 Task: Plan a picnic at the lake on the 6th at 2:00 PM.
Action: Mouse moved to (11, 26)
Screenshot: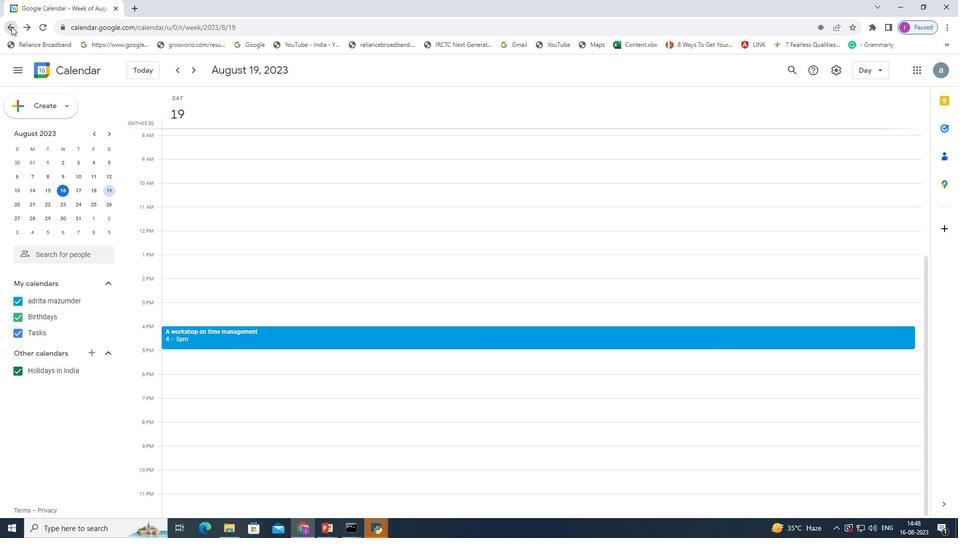 
Action: Mouse pressed left at (11, 26)
Screenshot: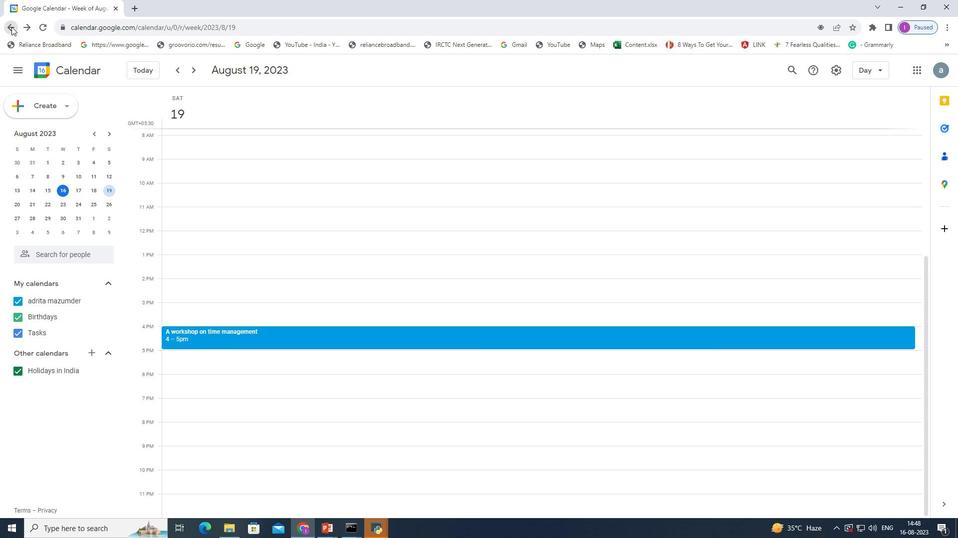 
Action: Mouse pressed left at (11, 26)
Screenshot: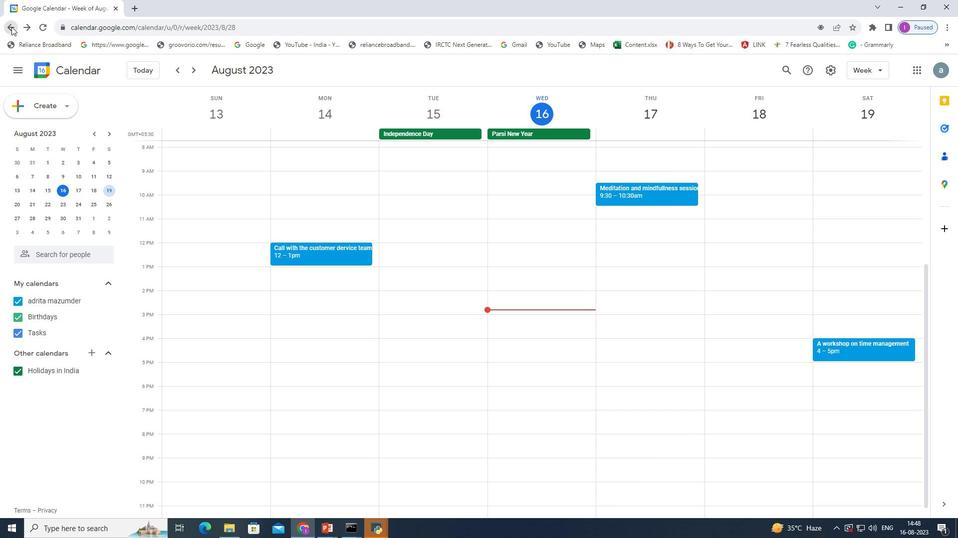 
Action: Mouse moved to (17, 177)
Screenshot: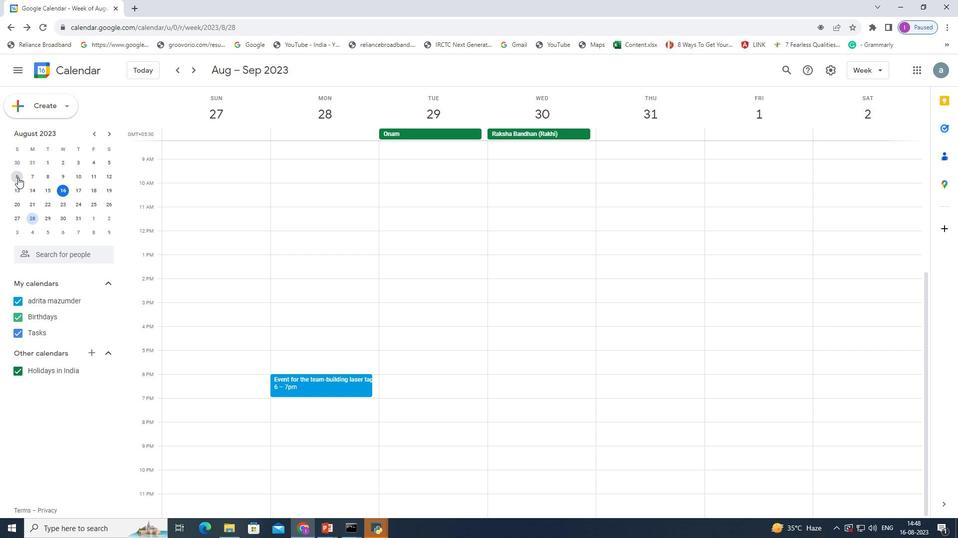 
Action: Mouse pressed left at (17, 177)
Screenshot: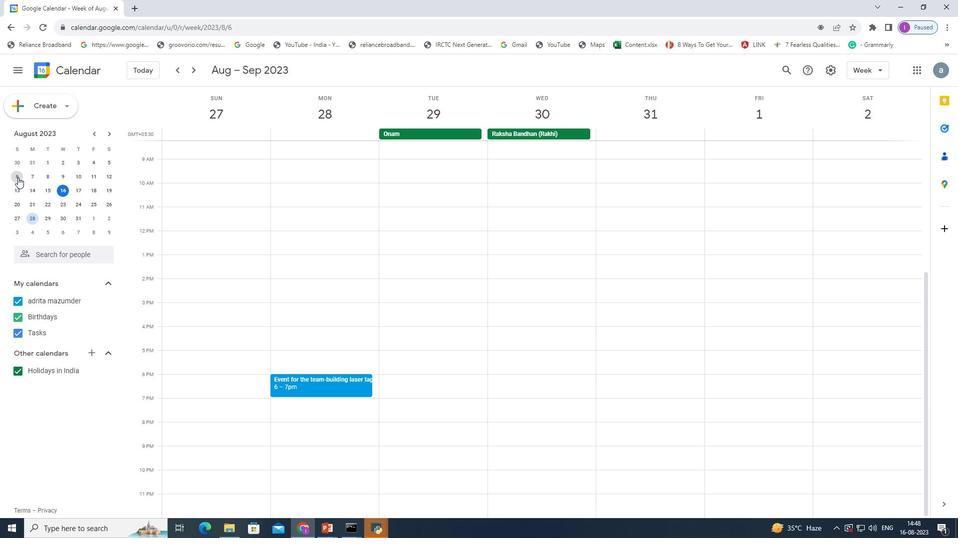 
Action: Mouse moved to (15, 178)
Screenshot: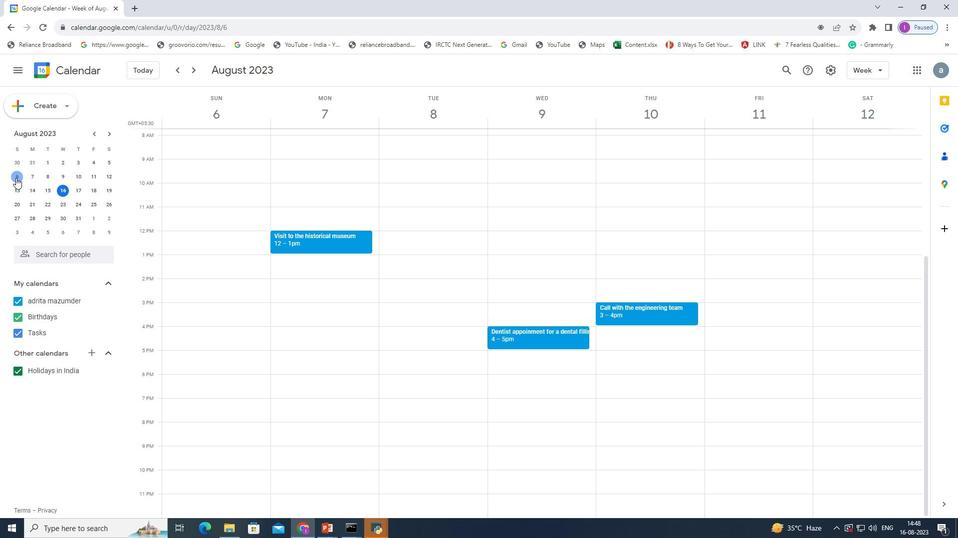 
Action: Mouse pressed left at (15, 178)
Screenshot: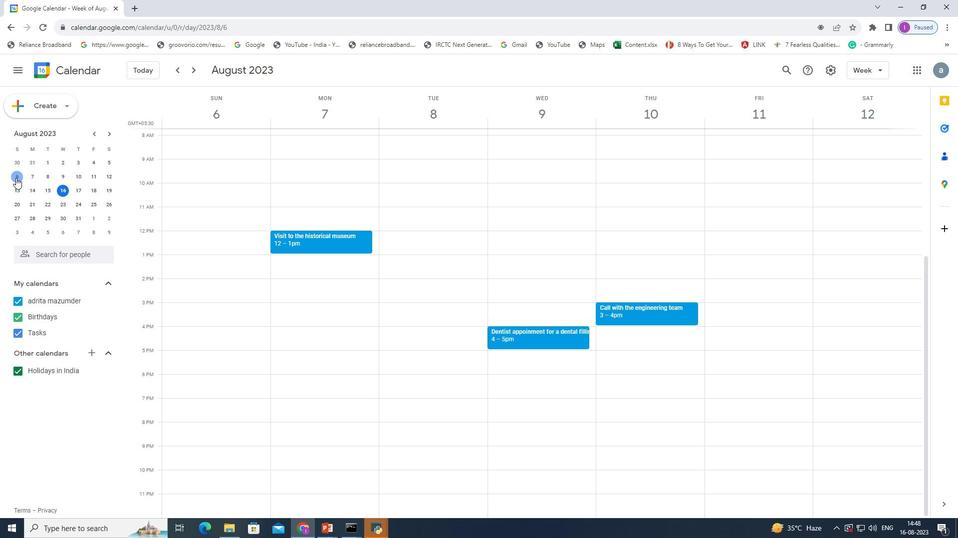 
Action: Mouse moved to (165, 284)
Screenshot: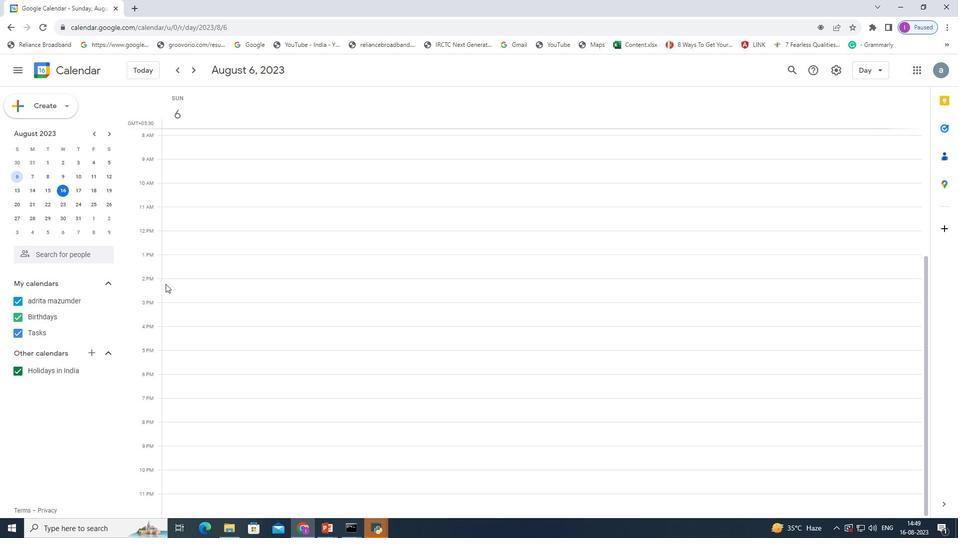 
Action: Mouse pressed left at (165, 284)
Screenshot: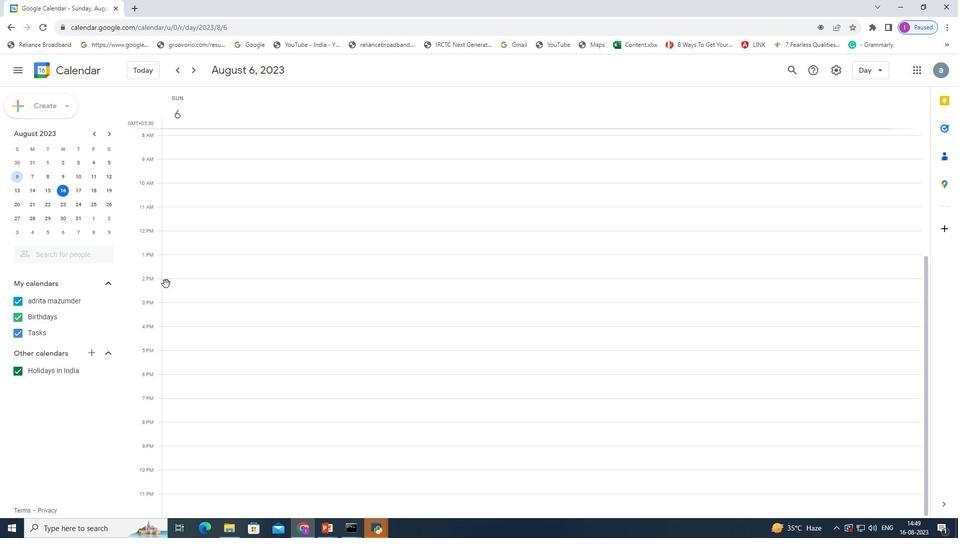 
Action: Mouse moved to (469, 198)
Screenshot: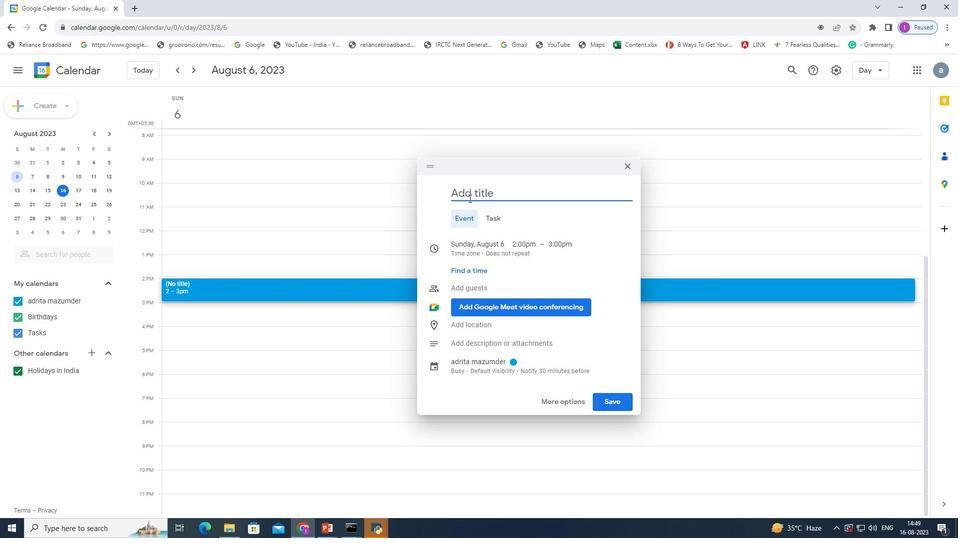 
Action: Key pressed <Key.shift><Key.shift><Key.shift><Key.shift><Key.shift><Key.shift><Key.shift><Key.shift><Key.shift><Key.shift><Key.shift><Key.shift><Key.shift><Key.shift><Key.shift><Key.shift><Key.shift><Key.shift><Key.shift><Key.shift><Key.shift><Key.shift><Key.shift><Key.shift><Key.shift><Key.shift><Key.shift><Key.shift><Key.shift><Key.shift><Key.shift><Key.shift><Key.shift><Key.shift><Key.shift>P<Key.backspace>ctrl+Pla
Screenshot: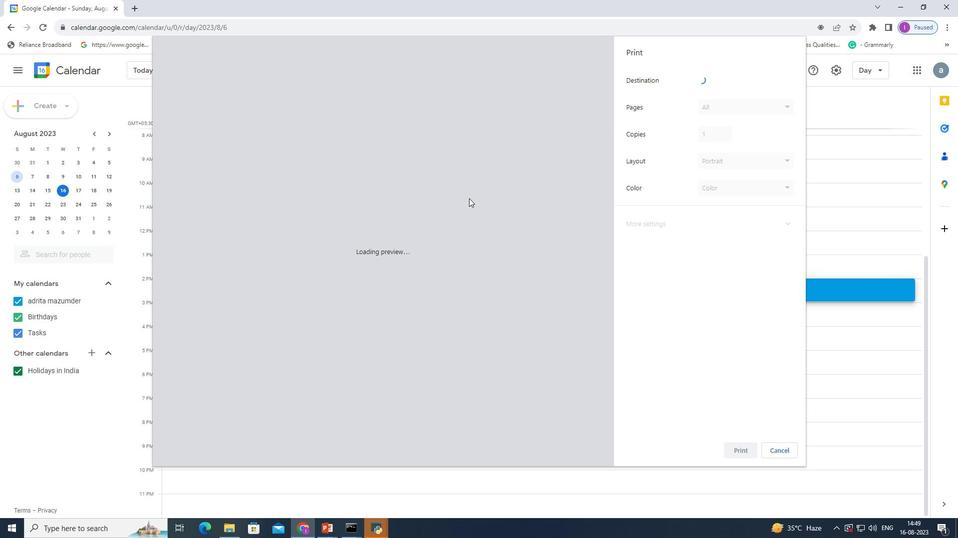 
Action: Mouse moved to (780, 446)
Screenshot: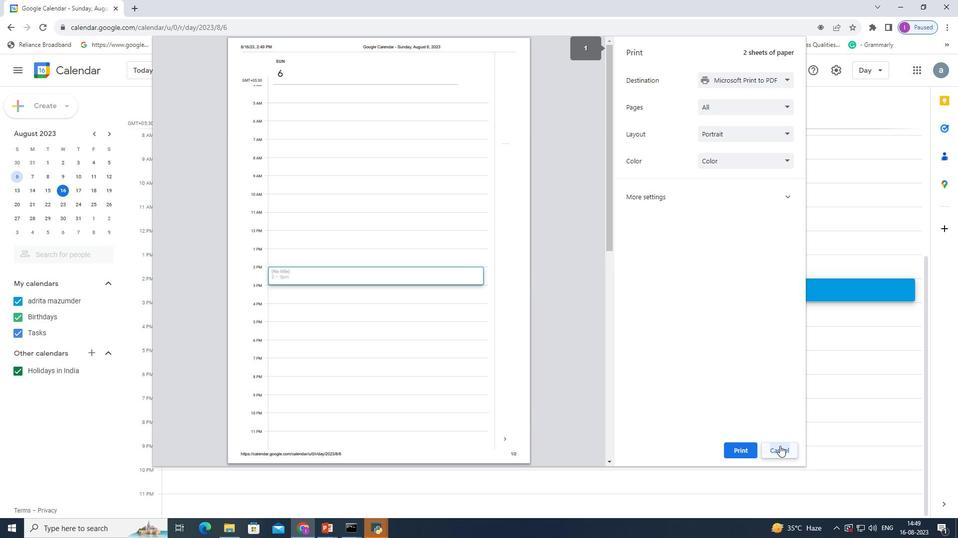 
Action: Mouse pressed left at (780, 446)
Screenshot: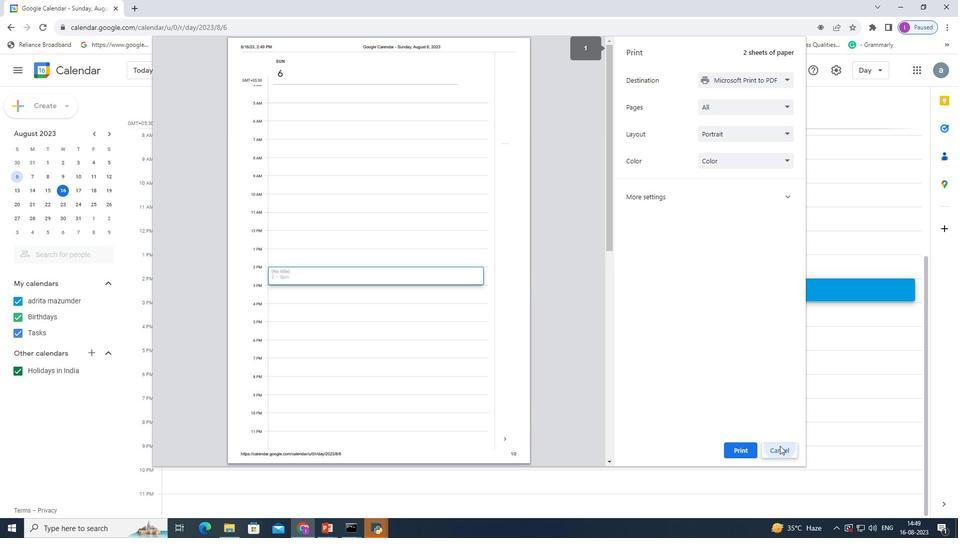 
Action: Mouse moved to (462, 193)
Screenshot: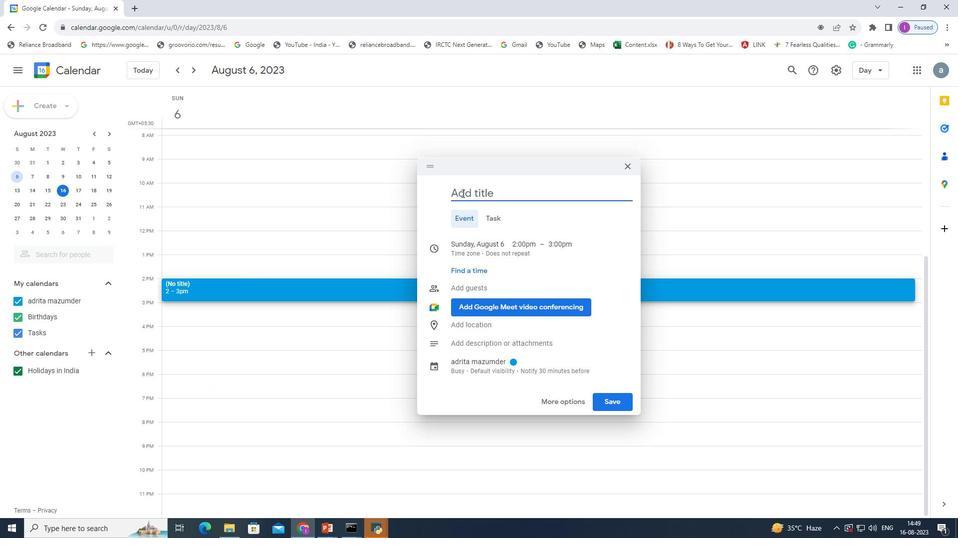 
Action: Mouse pressed left at (462, 193)
Screenshot: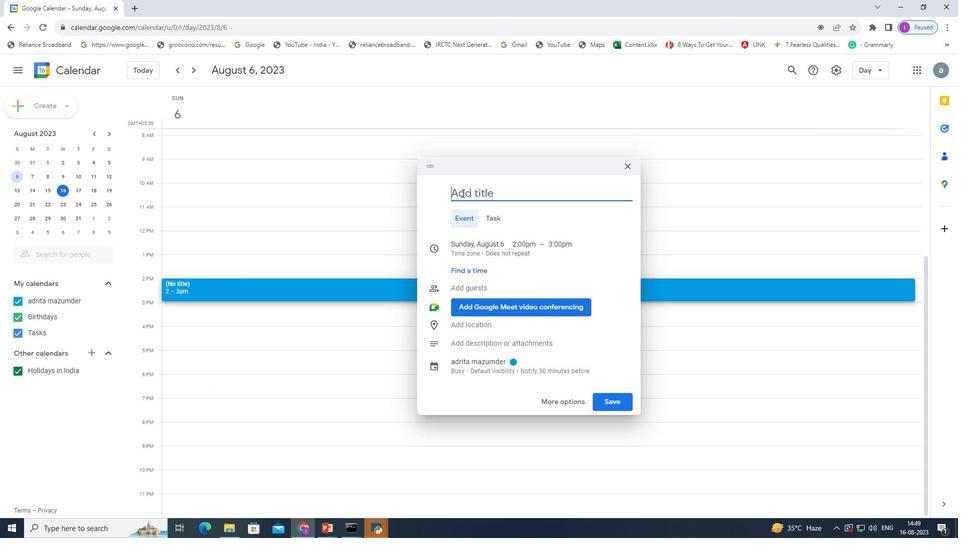 
Action: Key pressed <Key.shift>Pl<Key.backspace>icnic<Key.space>at<Key.space>the<Key.space>lake
Screenshot: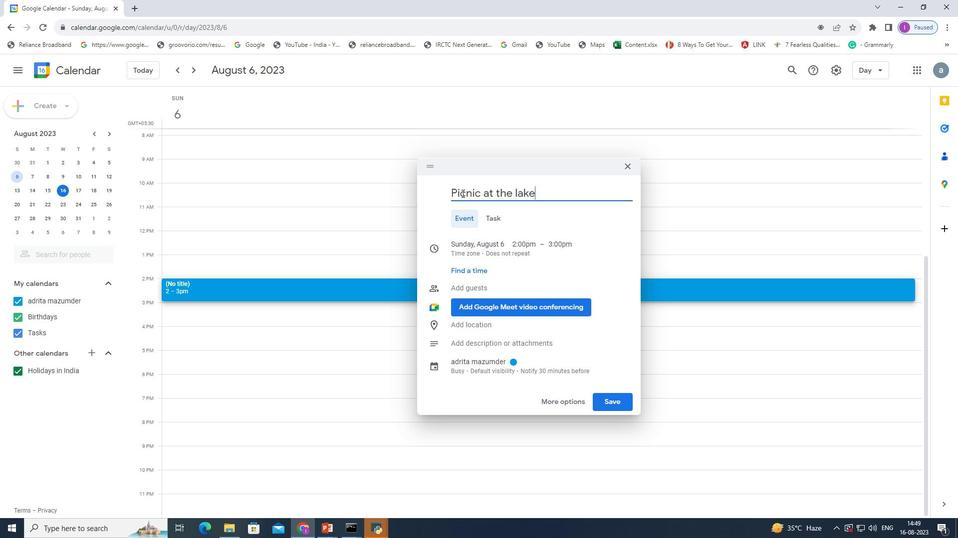 
Action: Mouse moved to (599, 401)
Screenshot: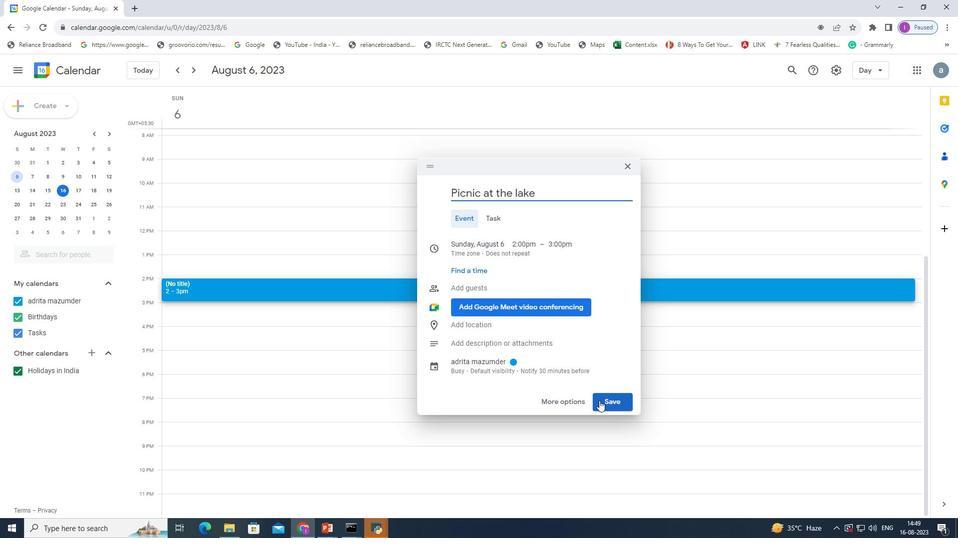
Action: Mouse pressed left at (599, 401)
Screenshot: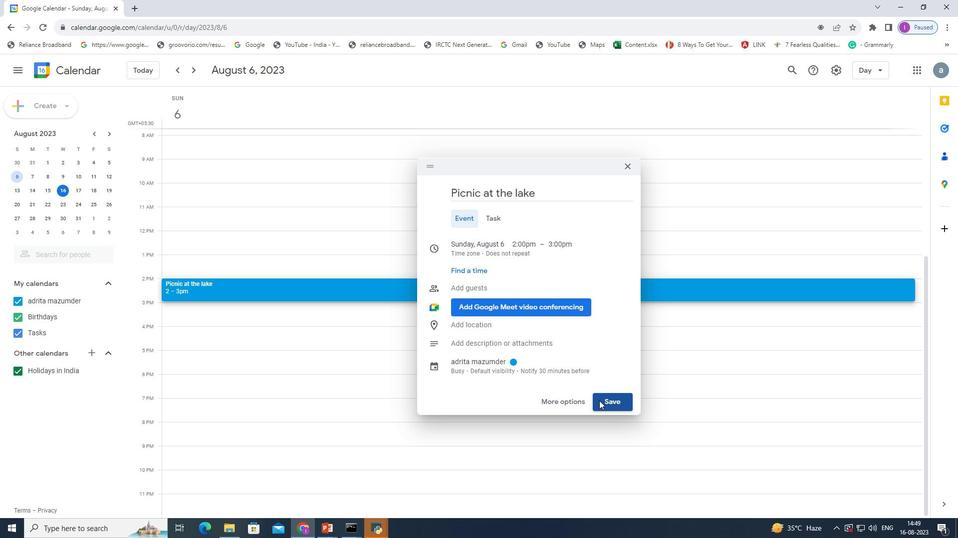 
Action: Mouse moved to (3, 28)
Screenshot: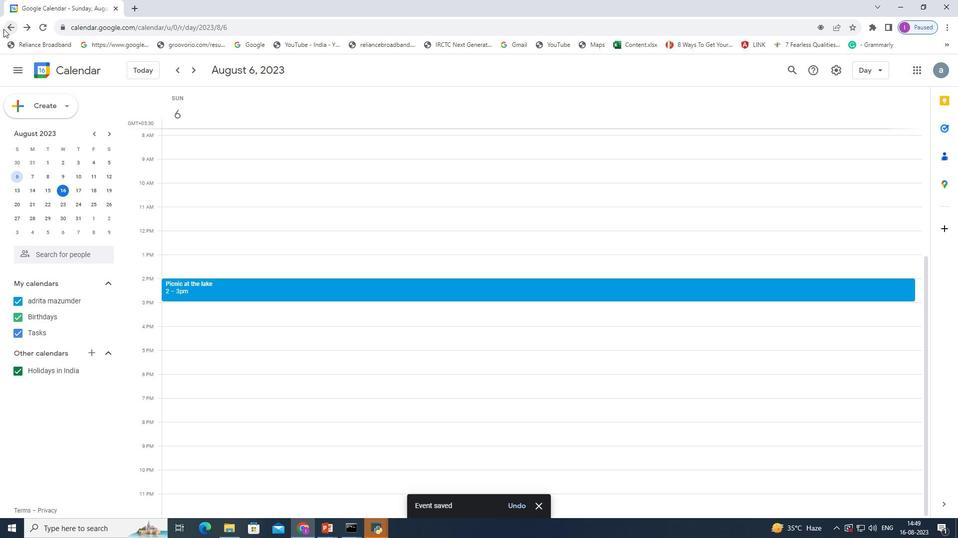 
